 Task: Create Dashboard for Admission officer object.
Action: Mouse moved to (397, 77)
Screenshot: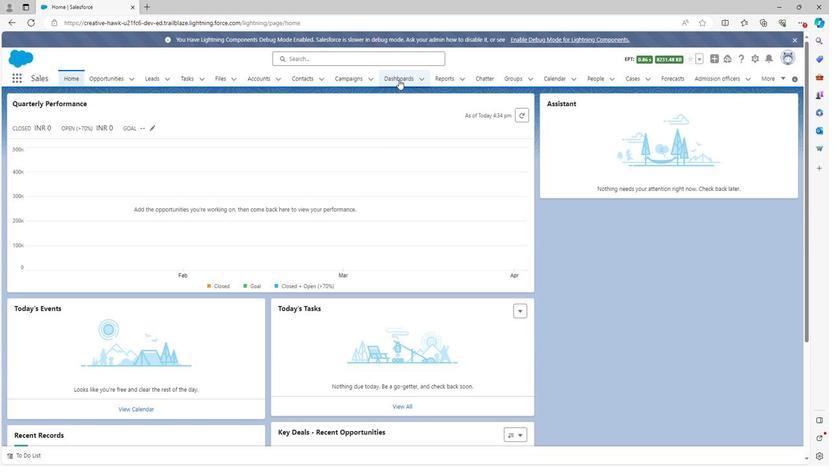 
Action: Mouse pressed left at (397, 77)
Screenshot: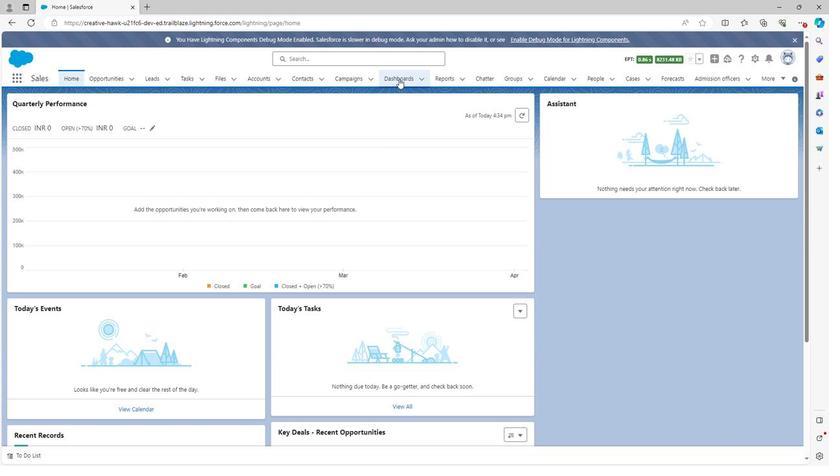 
Action: Mouse moved to (745, 114)
Screenshot: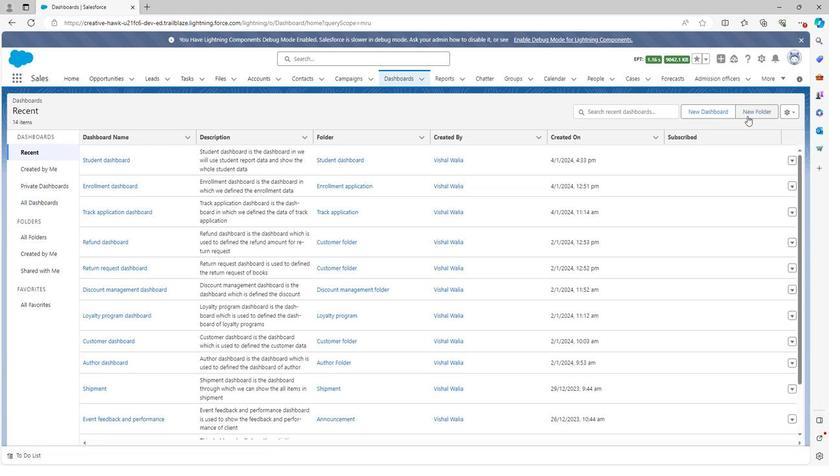 
Action: Mouse pressed left at (745, 114)
Screenshot: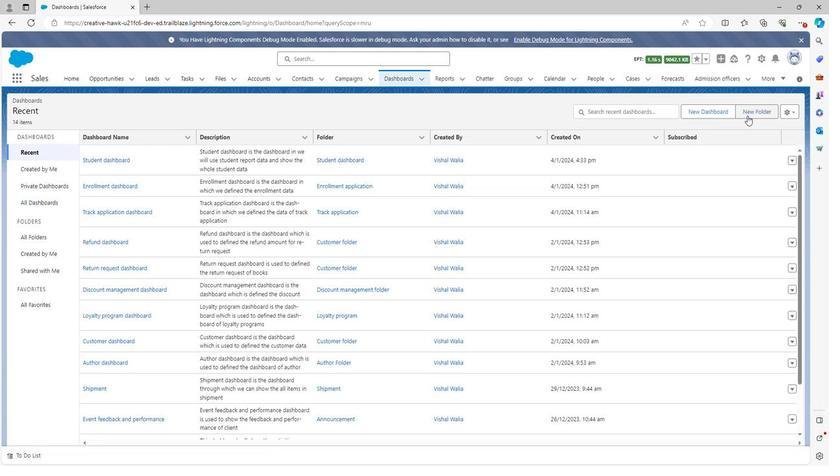 
Action: Mouse moved to (381, 222)
Screenshot: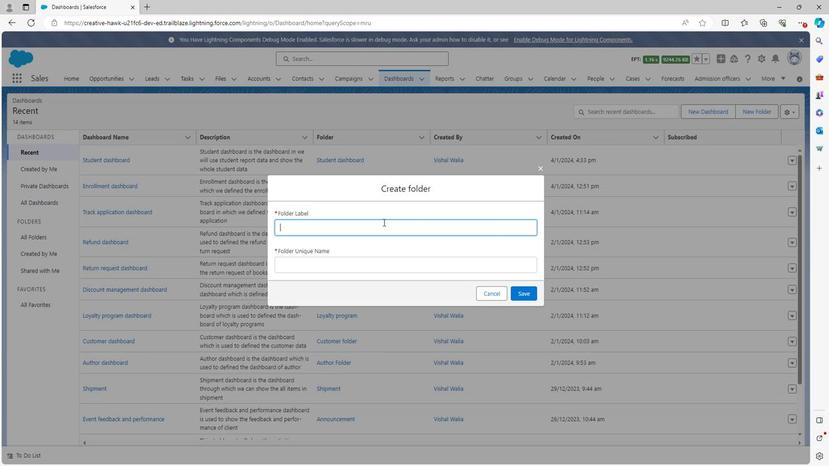 
Action: Key pressed <Key.shift>Admiss
Screenshot: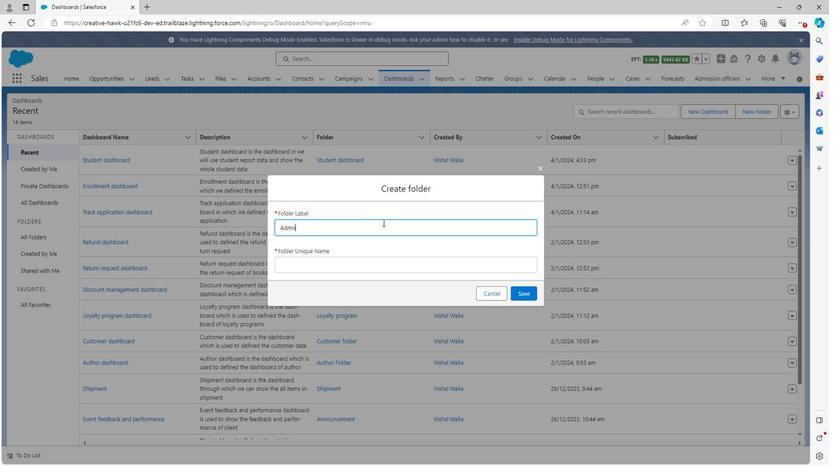 
Action: Mouse moved to (381, 222)
Screenshot: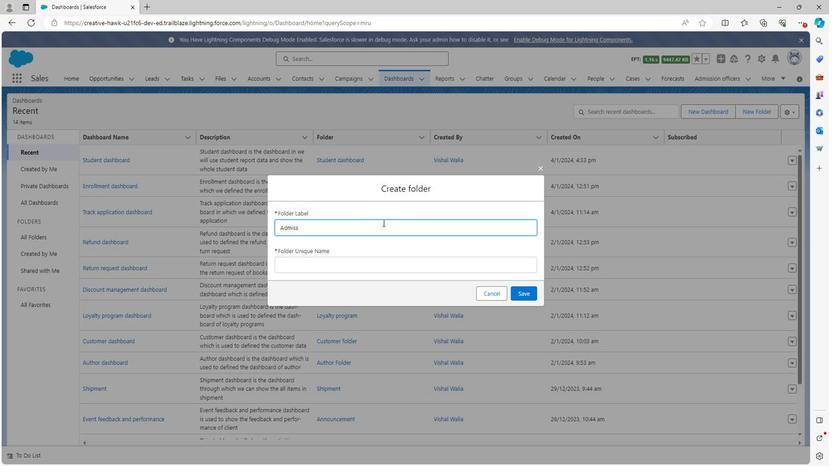 
Action: Key pressed i
Screenshot: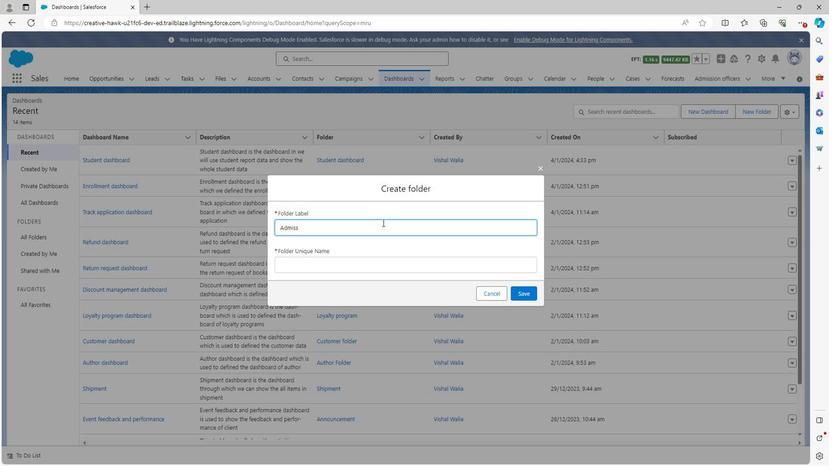 
Action: Mouse moved to (381, 222)
Screenshot: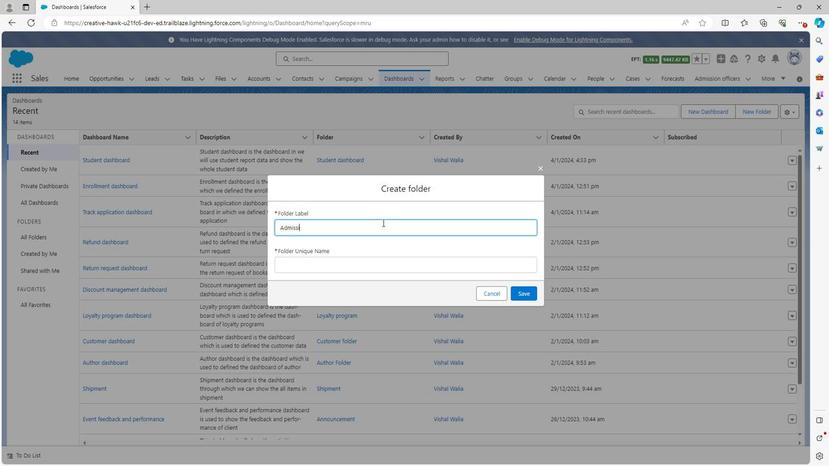 
Action: Key pressed o
Screenshot: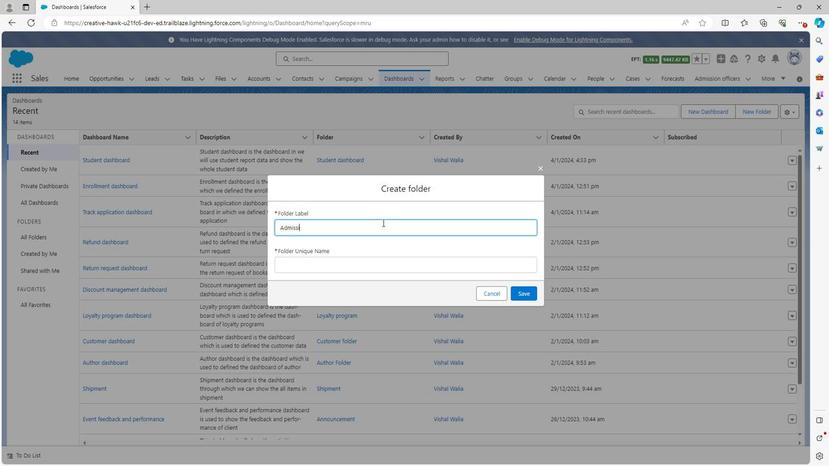 
Action: Mouse moved to (381, 221)
Screenshot: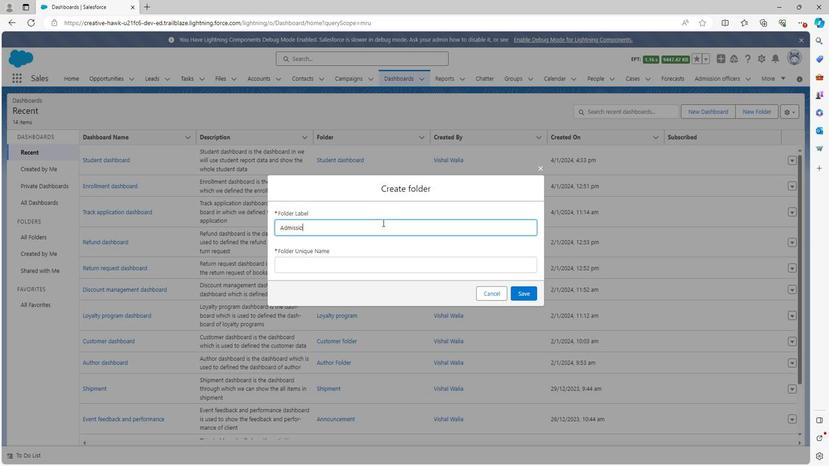 
Action: Key pressed n<Key.space>officer
Screenshot: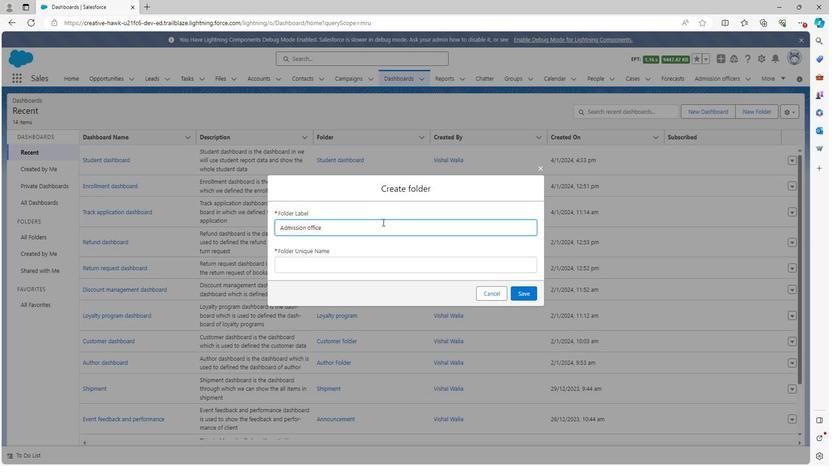 
Action: Mouse moved to (380, 220)
Screenshot: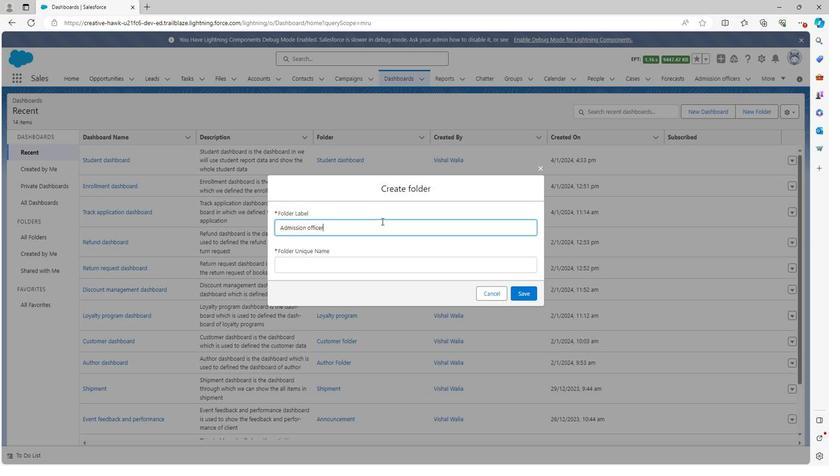 
Action: Key pressed <Key.space>folder
Screenshot: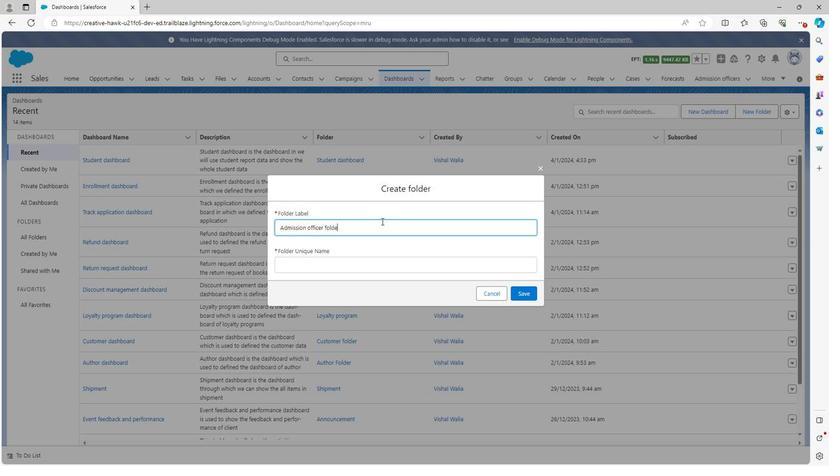
Action: Mouse moved to (353, 254)
Screenshot: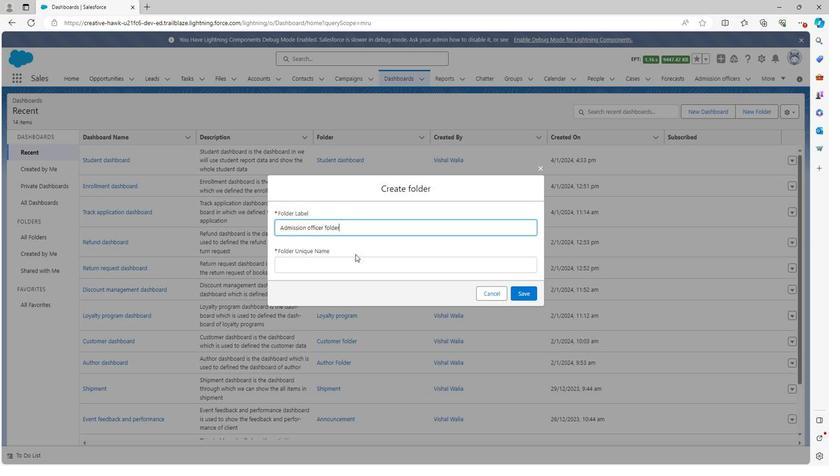 
Action: Mouse pressed left at (353, 254)
Screenshot: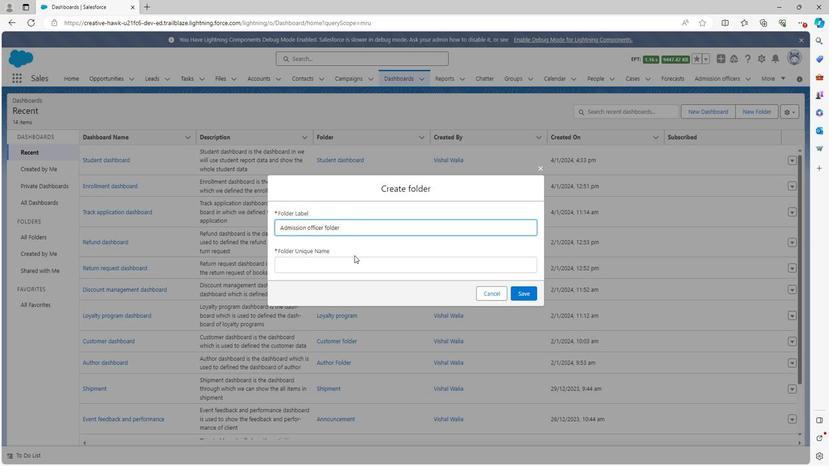 
Action: Mouse moved to (351, 263)
Screenshot: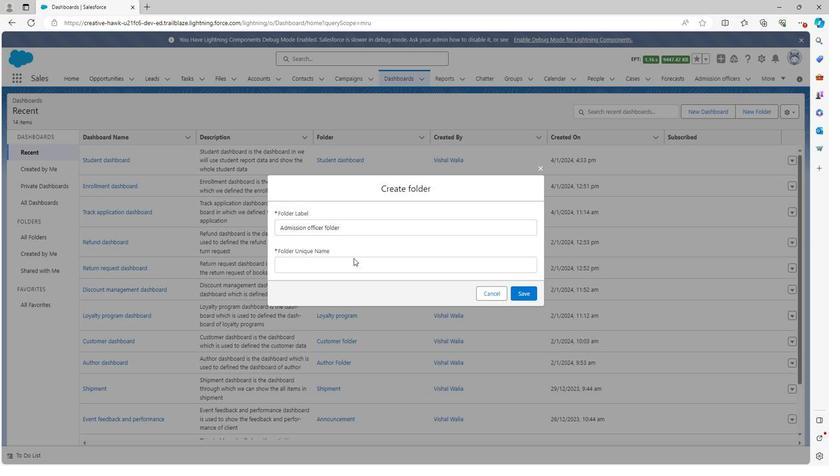 
Action: Mouse pressed left at (351, 263)
Screenshot: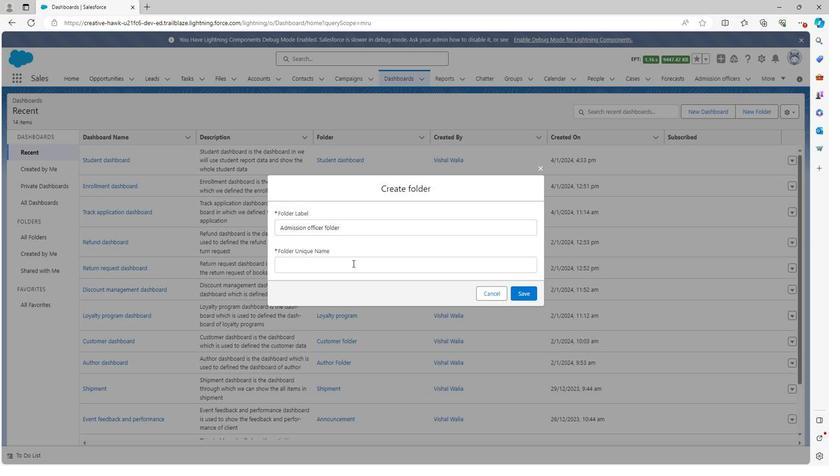 
Action: Mouse moved to (522, 296)
Screenshot: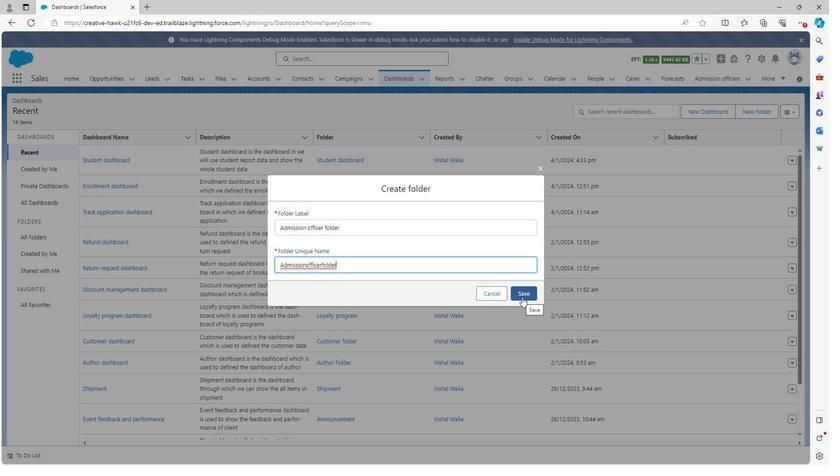 
Action: Mouse pressed left at (522, 296)
Screenshot: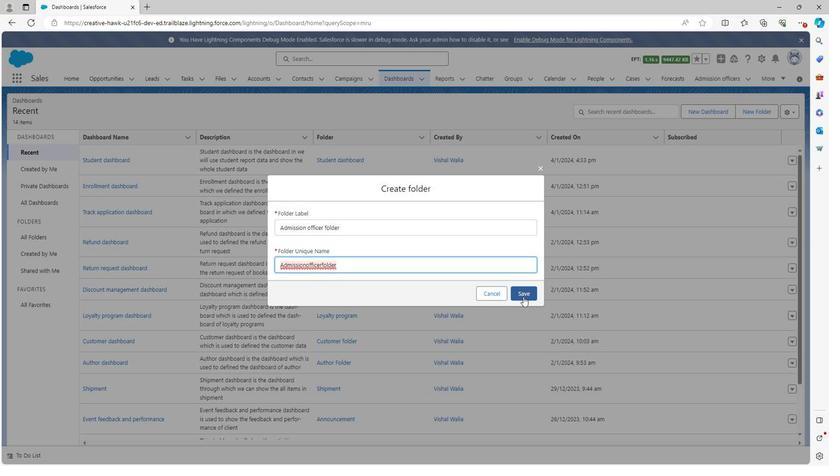 
Action: Mouse moved to (703, 110)
Screenshot: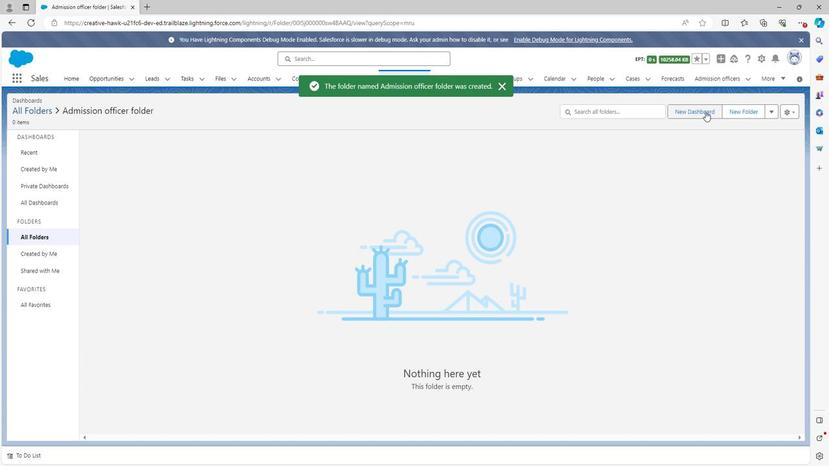 
Action: Mouse pressed left at (703, 110)
Screenshot: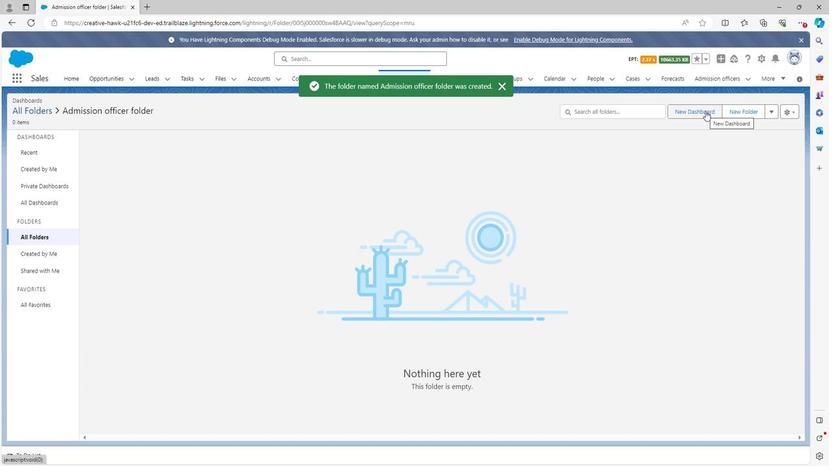 
Action: Mouse moved to (316, 230)
Screenshot: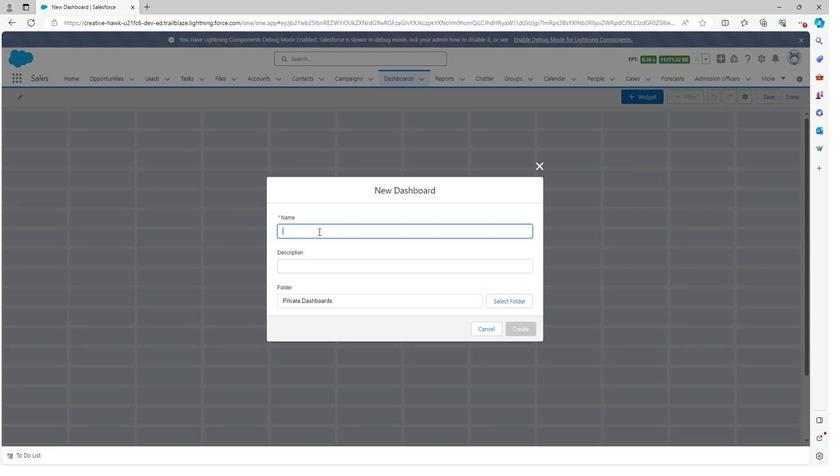 
Action: Mouse pressed left at (316, 230)
Screenshot: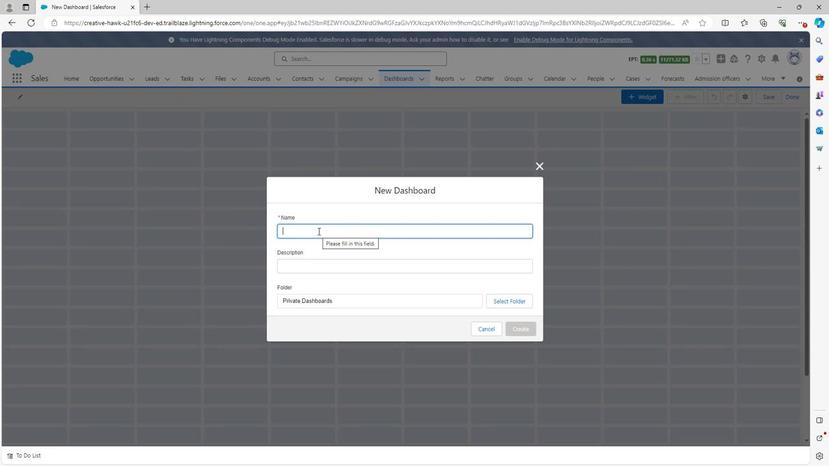 
Action: Mouse moved to (316, 230)
Screenshot: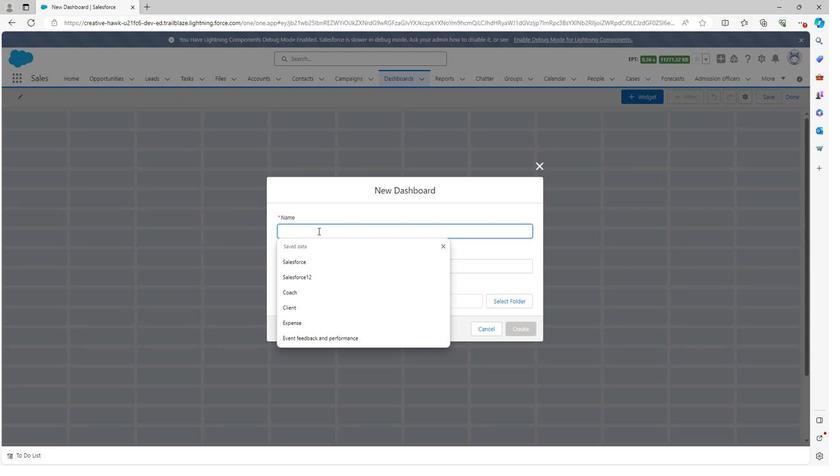 
Action: Key pressed <Key.shift>
Screenshot: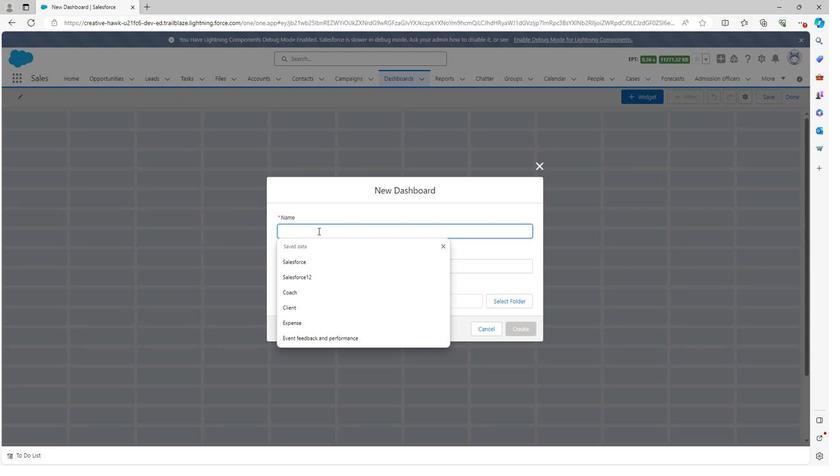 
Action: Mouse moved to (316, 229)
Screenshot: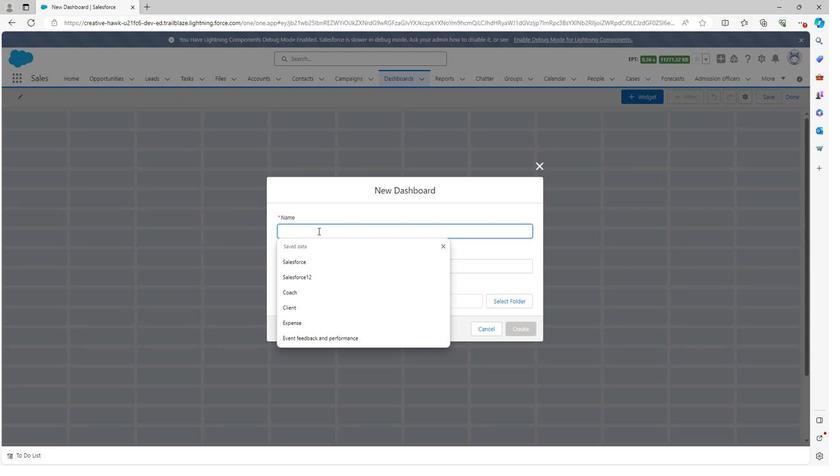 
Action: Key pressed A
Screenshot: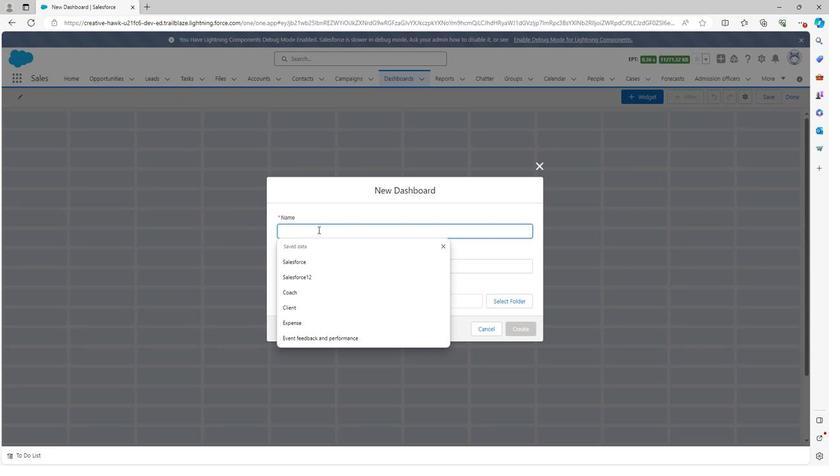 
Action: Mouse moved to (316, 228)
Screenshot: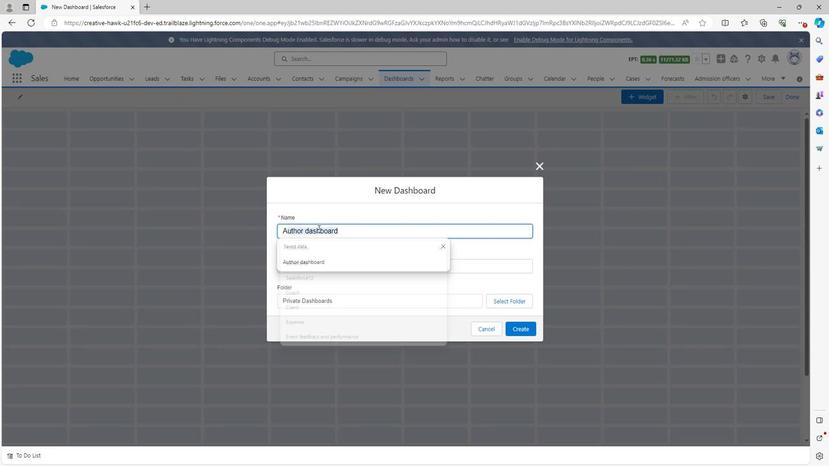 
Action: Key pressed dmissio
Screenshot: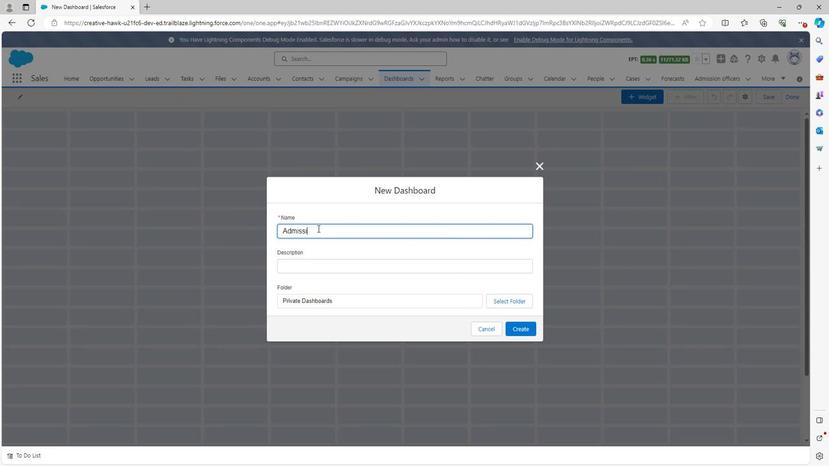 
Action: Mouse moved to (316, 226)
Screenshot: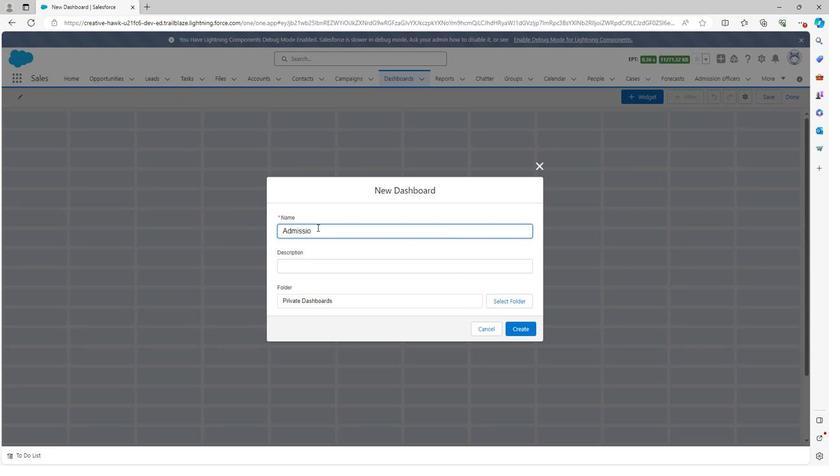
Action: Key pressed n<Key.space>officer<Key.space>
Screenshot: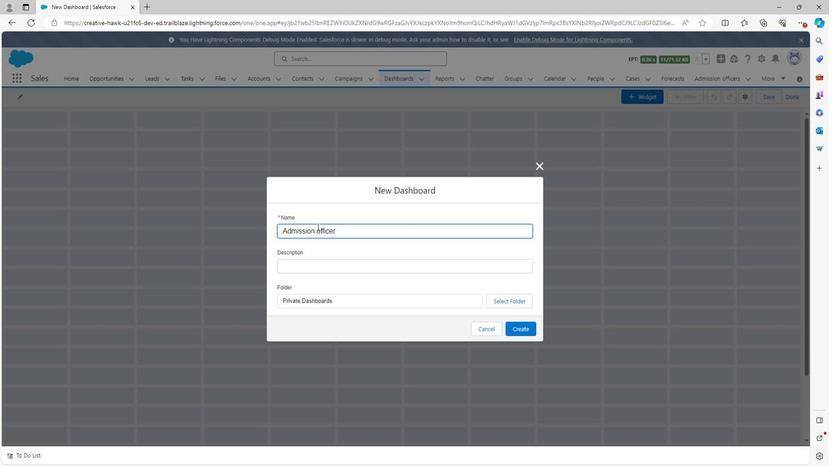
Action: Mouse moved to (314, 228)
Screenshot: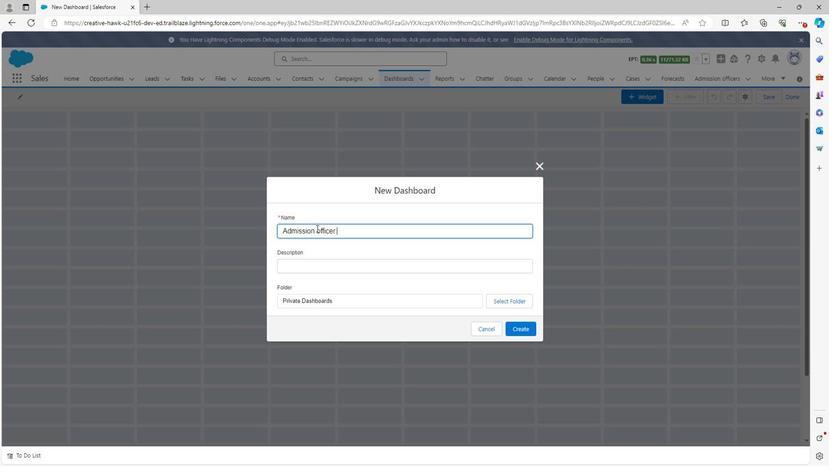 
Action: Key pressed dashbo
Screenshot: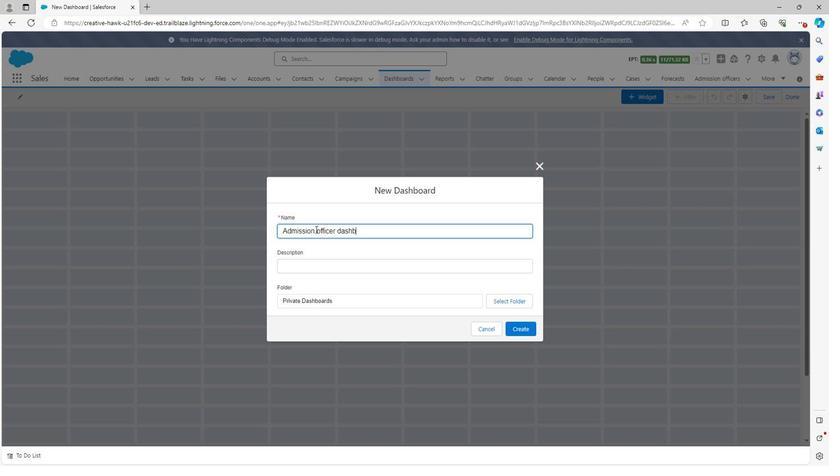 
Action: Mouse moved to (312, 226)
Screenshot: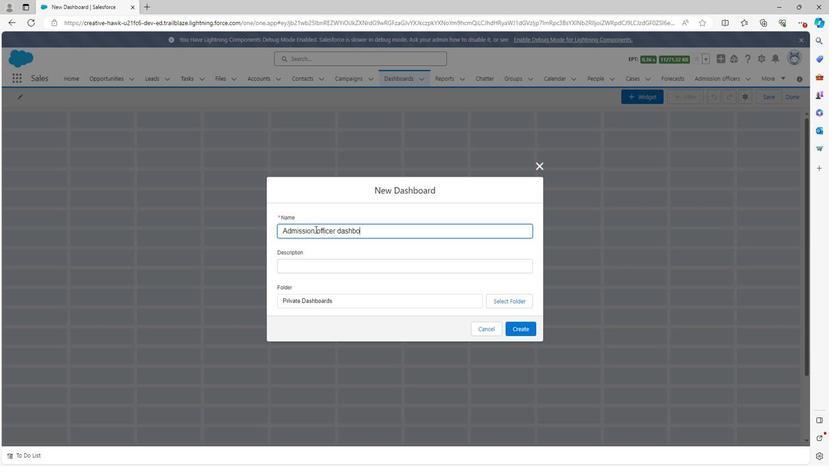 
Action: Key pressed ard
Screenshot: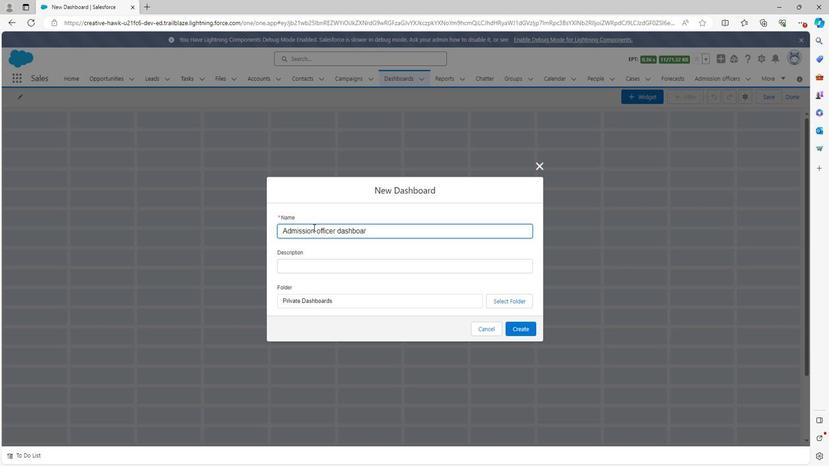 
Action: Mouse moved to (351, 267)
Screenshot: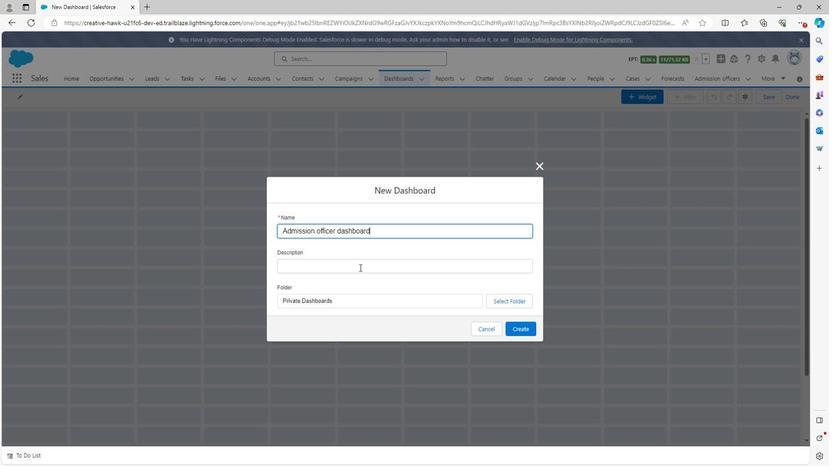 
Action: Mouse pressed left at (351, 267)
Screenshot: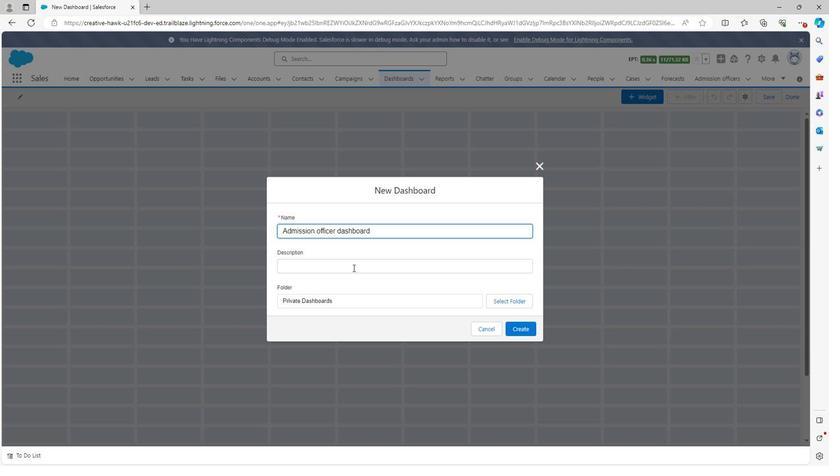 
Action: Mouse moved to (353, 265)
Screenshot: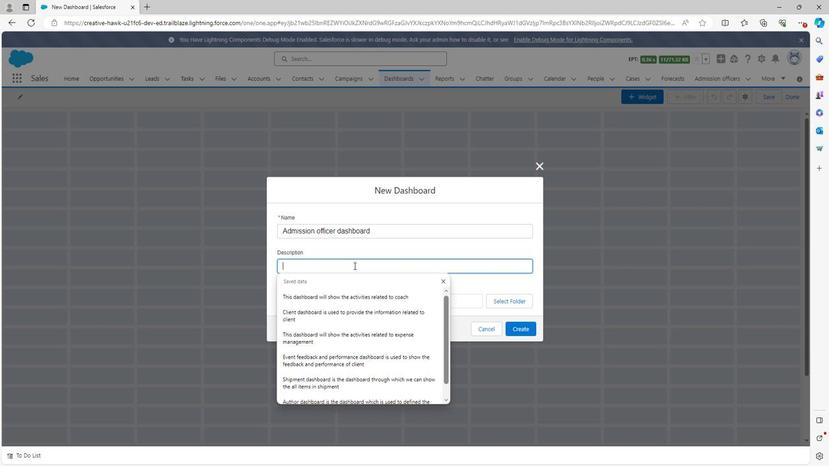 
Action: Key pressed <Key.shift>
Screenshot: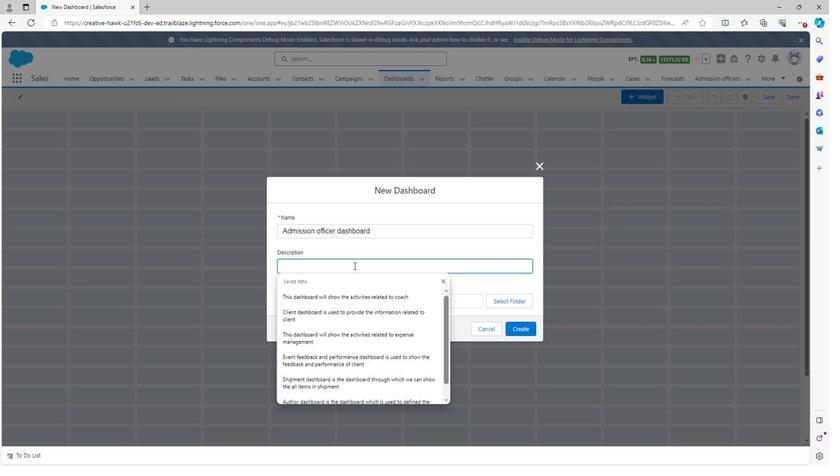 
Action: Mouse moved to (353, 265)
Screenshot: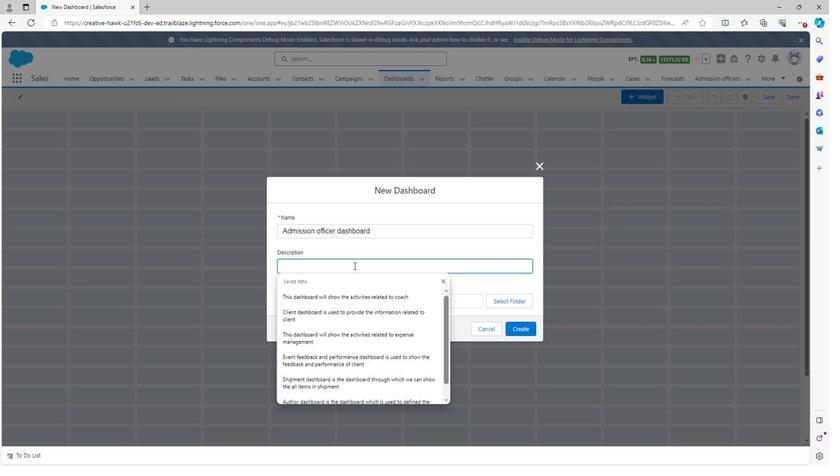 
Action: Key pressed Ad
Screenshot: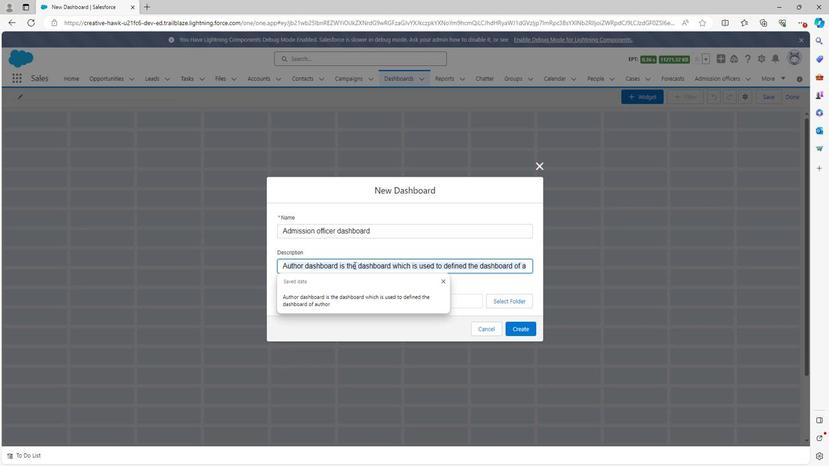 
Action: Mouse moved to (353, 263)
Screenshot: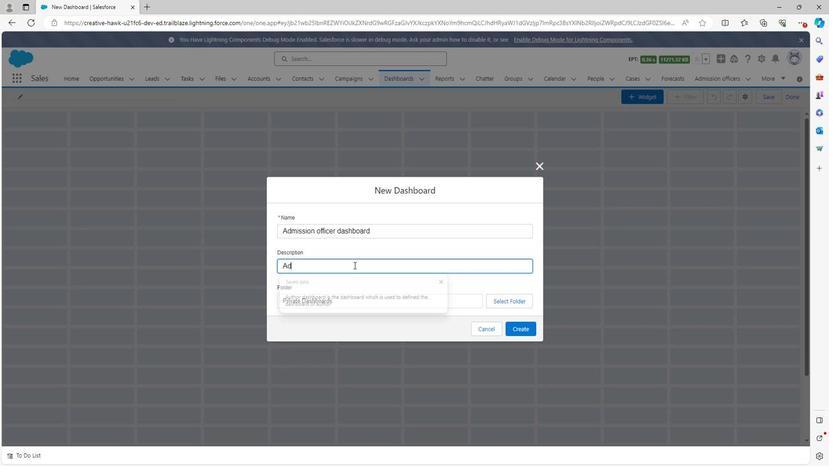 
Action: Key pressed mission<Key.space>officer<Key.space>dashb
Screenshot: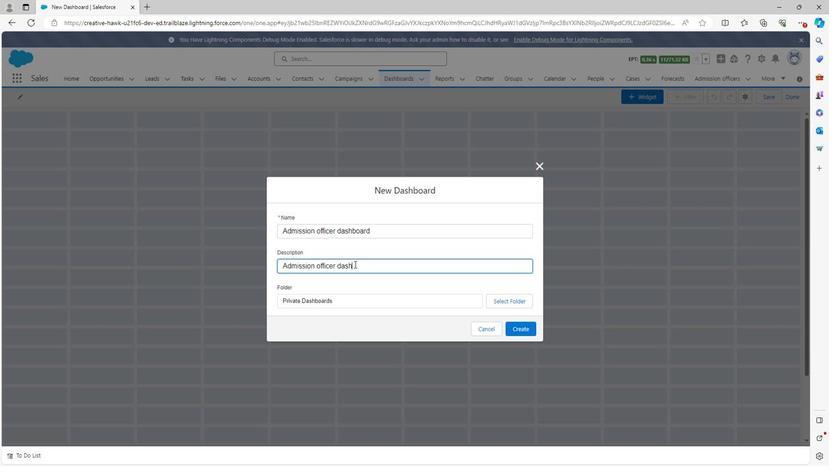 
Action: Mouse moved to (353, 263)
Screenshot: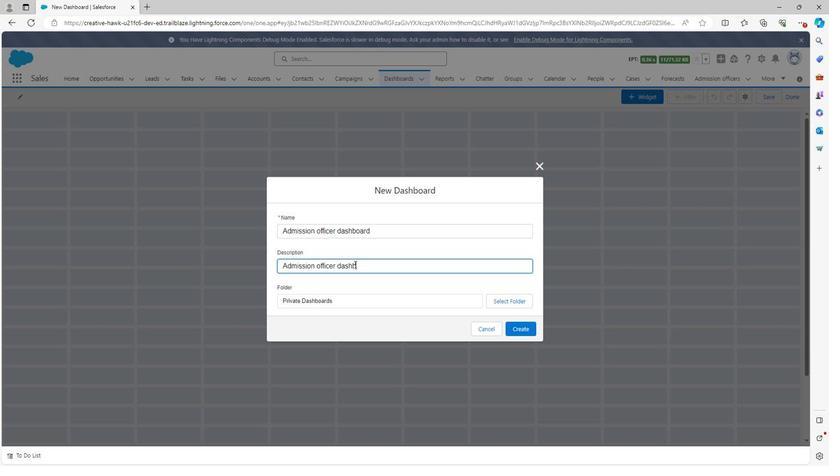 
Action: Key pressed o
Screenshot: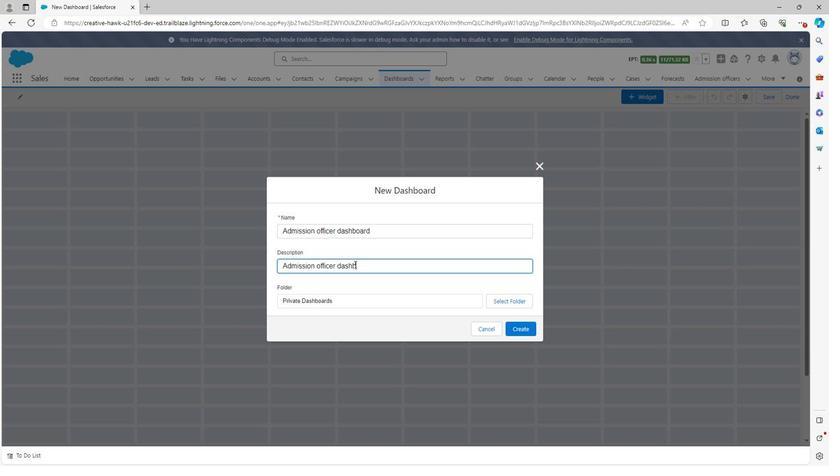 
Action: Mouse moved to (353, 263)
Screenshot: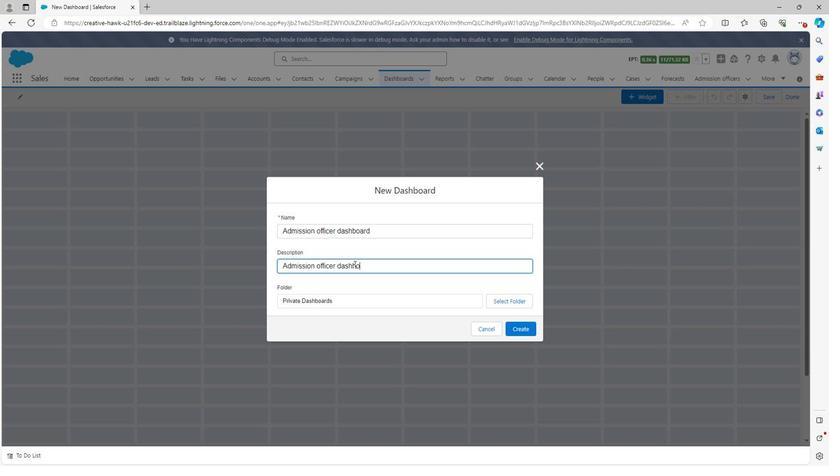 
Action: Key pressed ard<Key.space>is<Key.space>th
Screenshot: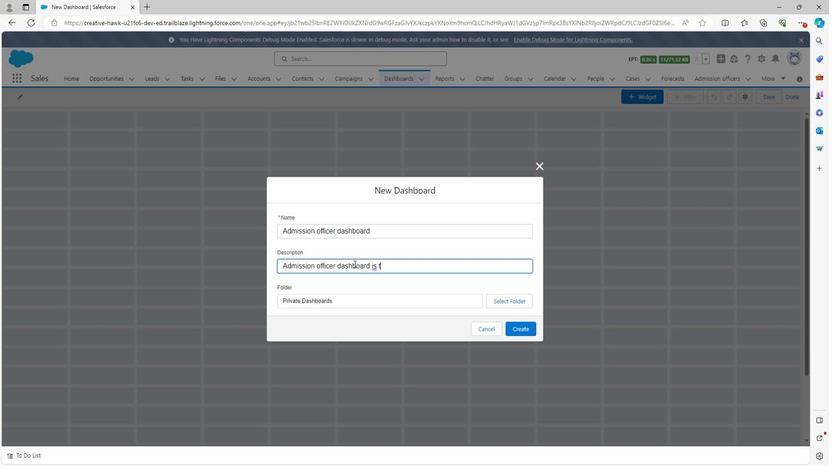 
Action: Mouse moved to (353, 263)
Screenshot: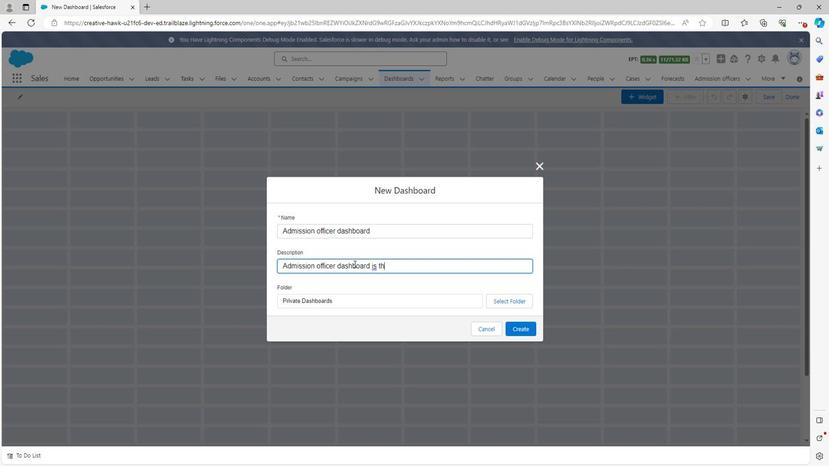 
Action: Key pressed e<Key.space>dashboard<Key.space>through<Key.space>which<Key.space>we<Key.space>show<Key.space>admission<Key.space>officer<Key.space>data<Key.space>in<Key.space>dashboard
Screenshot: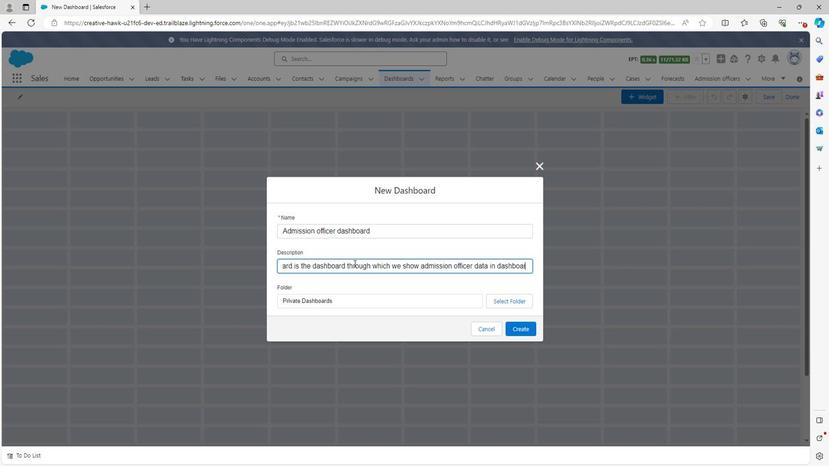 
Action: Mouse moved to (514, 297)
Screenshot: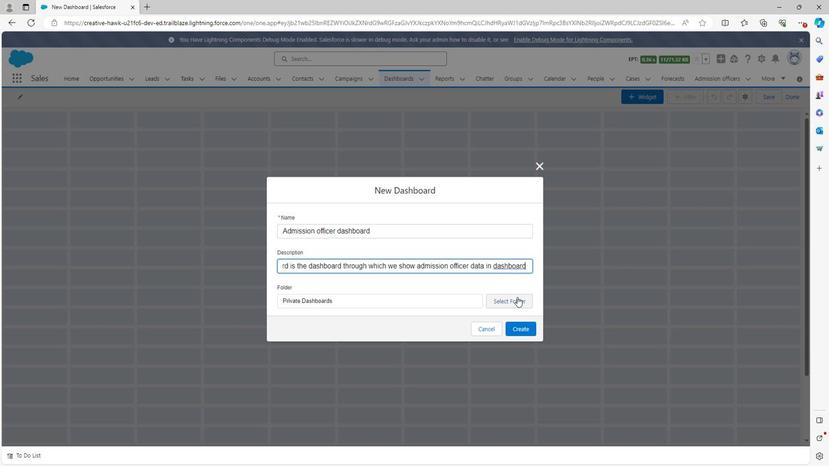 
Action: Mouse pressed left at (514, 297)
Screenshot: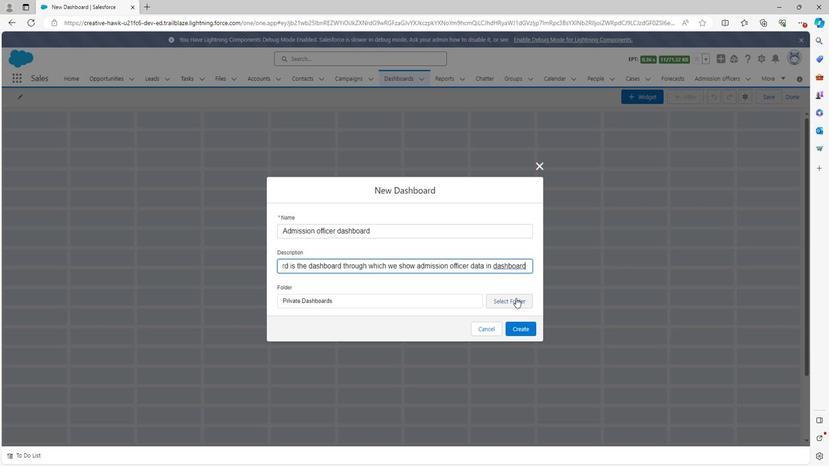 
Action: Mouse moved to (438, 135)
Screenshot: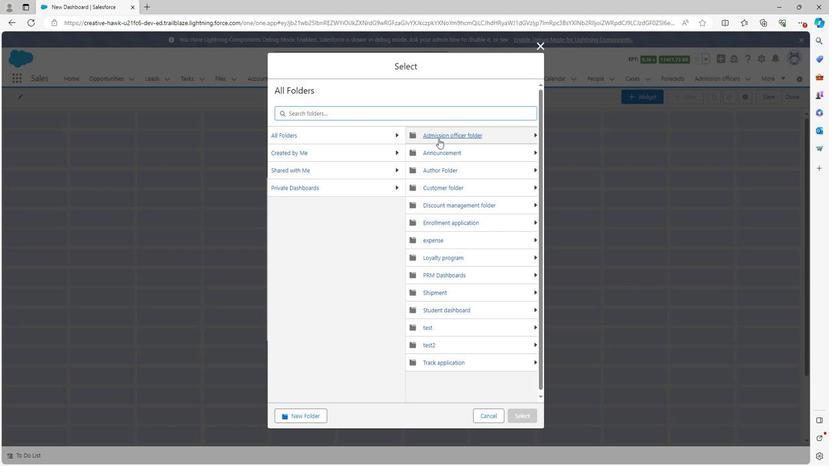 
Action: Mouse pressed left at (438, 135)
Screenshot: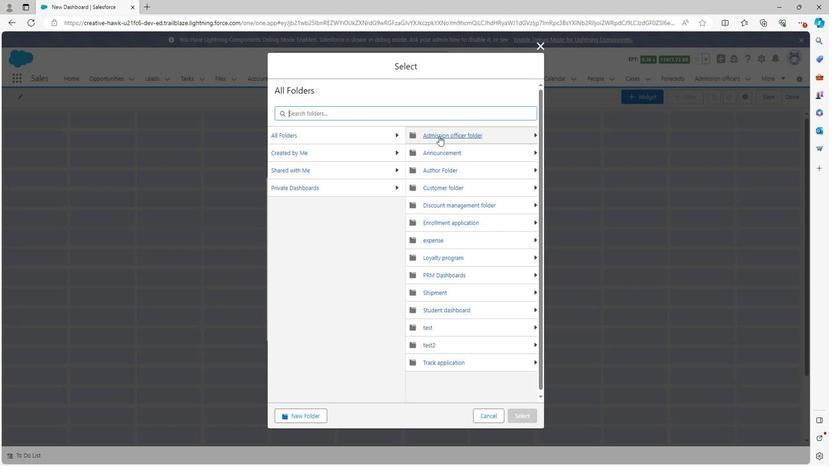 
Action: Mouse moved to (518, 417)
Screenshot: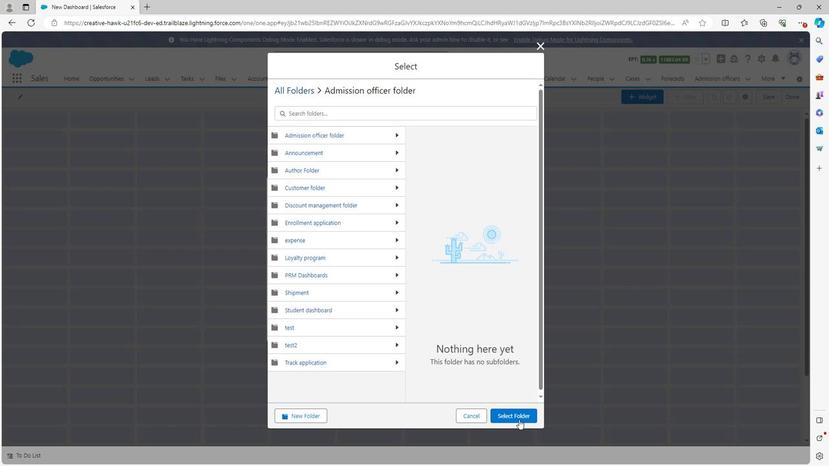 
Action: Mouse pressed left at (518, 417)
Screenshot: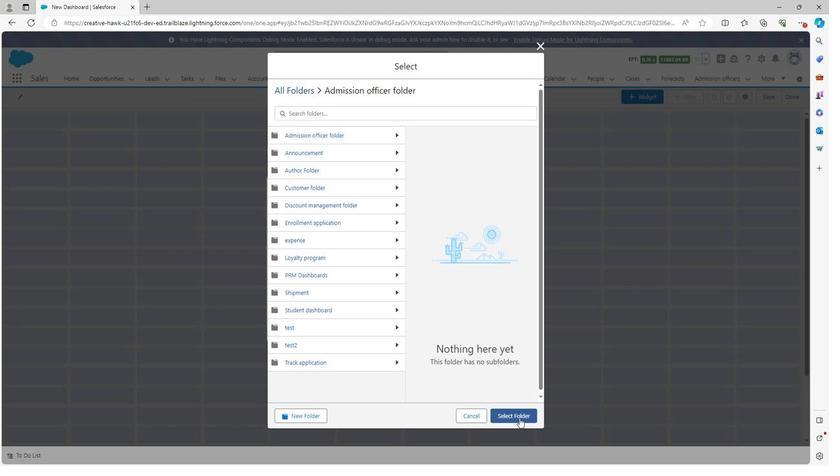 
Action: Mouse moved to (519, 325)
Screenshot: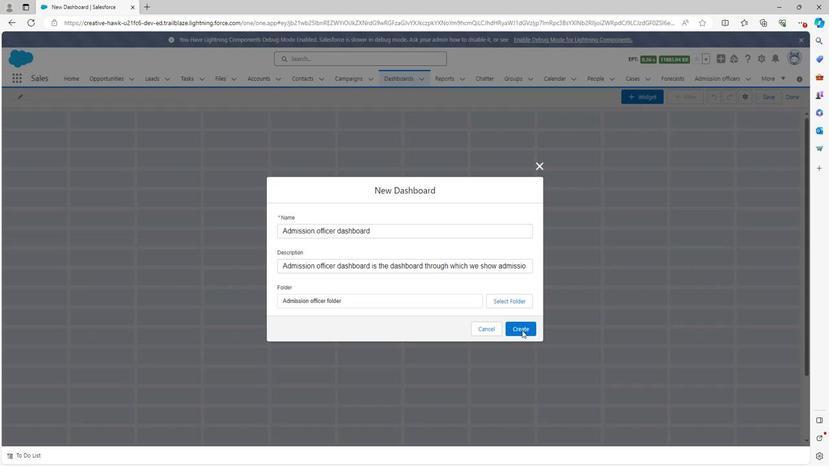 
Action: Mouse pressed left at (519, 325)
Screenshot: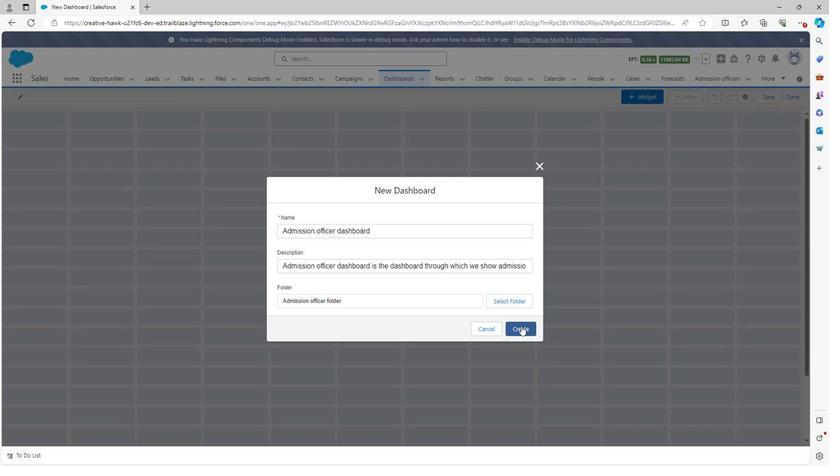 
Action: Mouse moved to (622, 99)
Screenshot: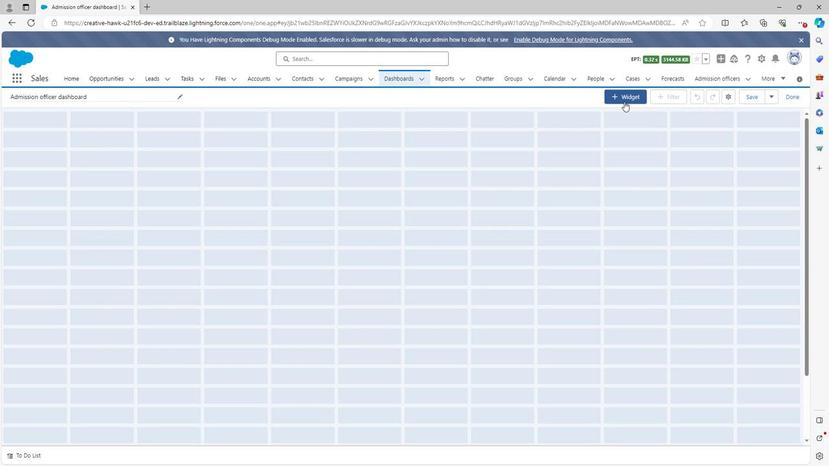 
Action: Mouse pressed left at (622, 99)
Screenshot: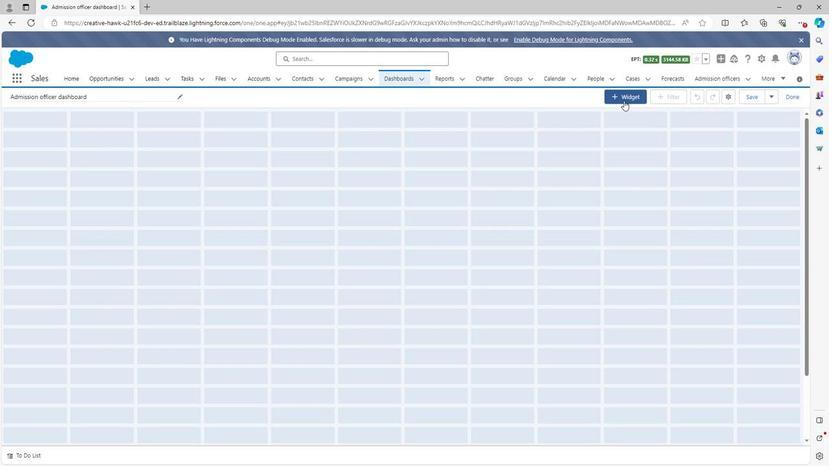 
Action: Mouse moved to (617, 112)
Screenshot: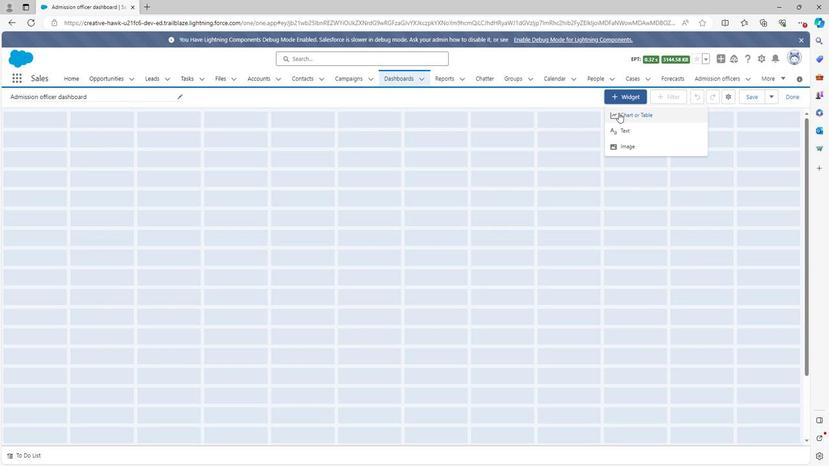 
Action: Mouse pressed left at (617, 112)
Screenshot: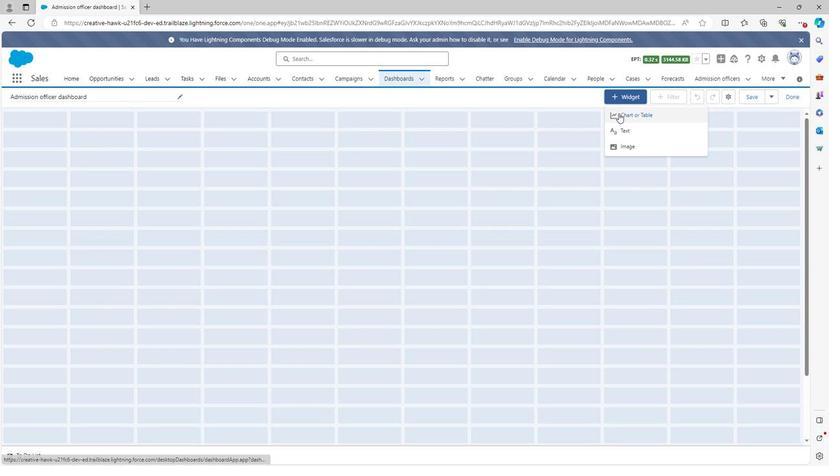 
Action: Mouse moved to (224, 208)
Screenshot: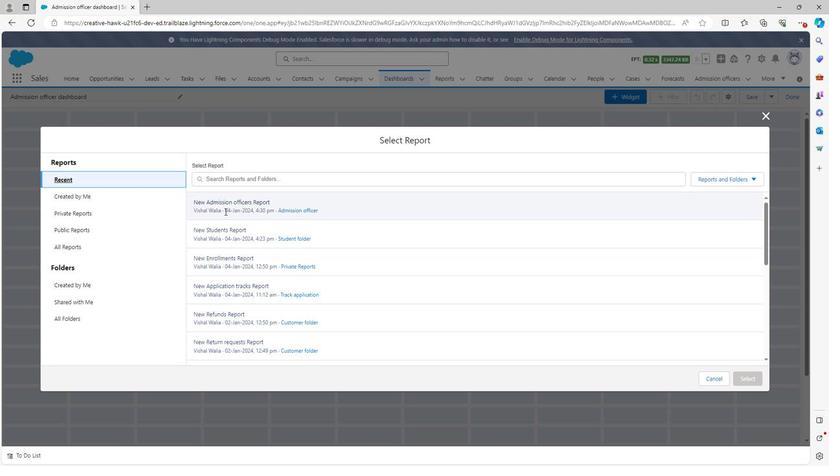 
Action: Mouse pressed left at (224, 208)
Screenshot: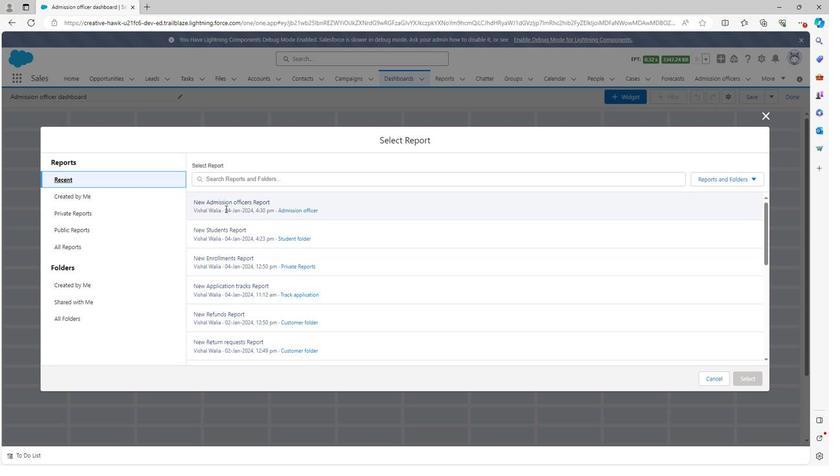 
Action: Mouse moved to (741, 379)
Screenshot: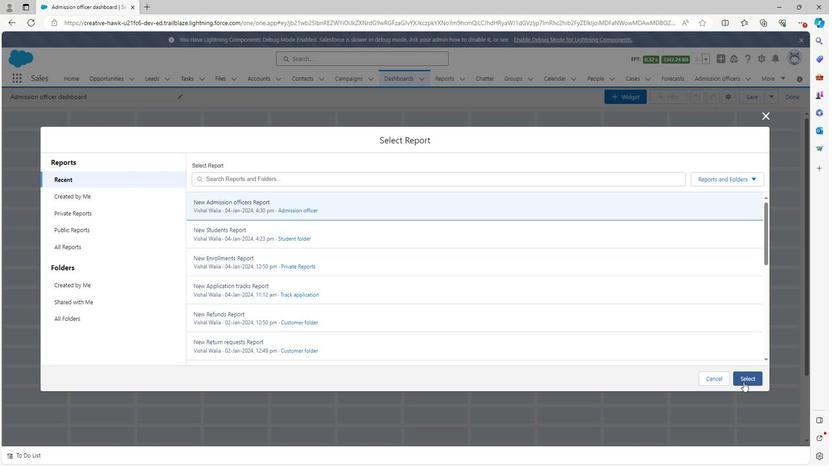 
Action: Mouse pressed left at (741, 379)
Screenshot: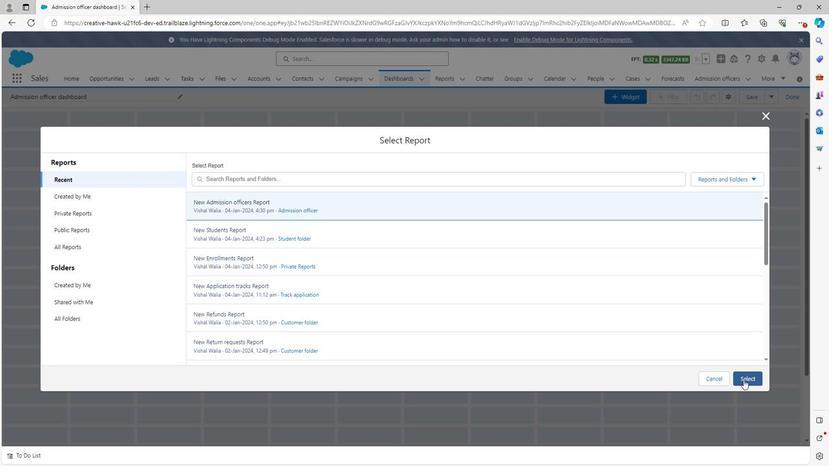 
Action: Mouse moved to (544, 399)
Screenshot: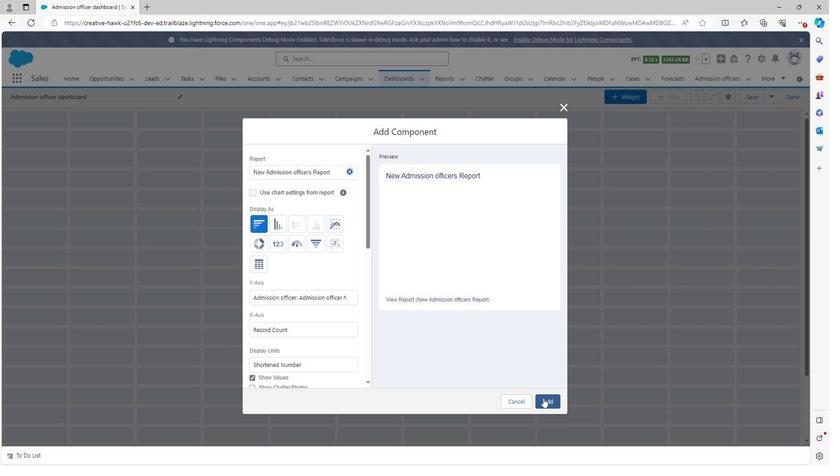 
Action: Mouse pressed left at (544, 399)
Screenshot: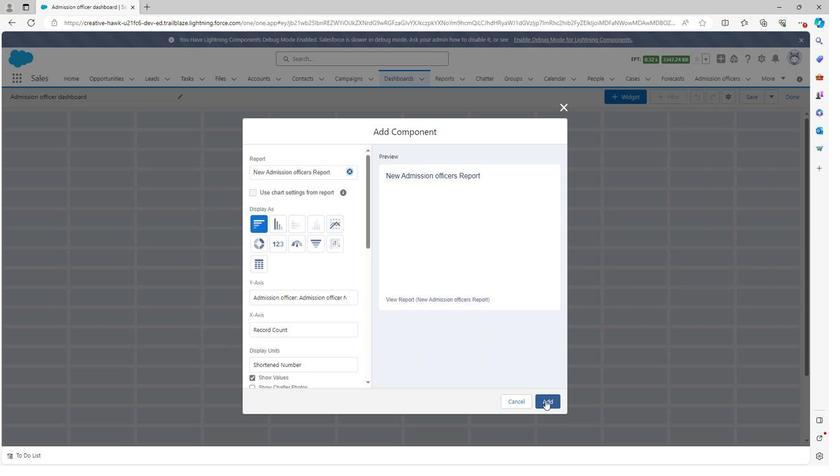 
Action: Mouse moved to (265, 262)
Screenshot: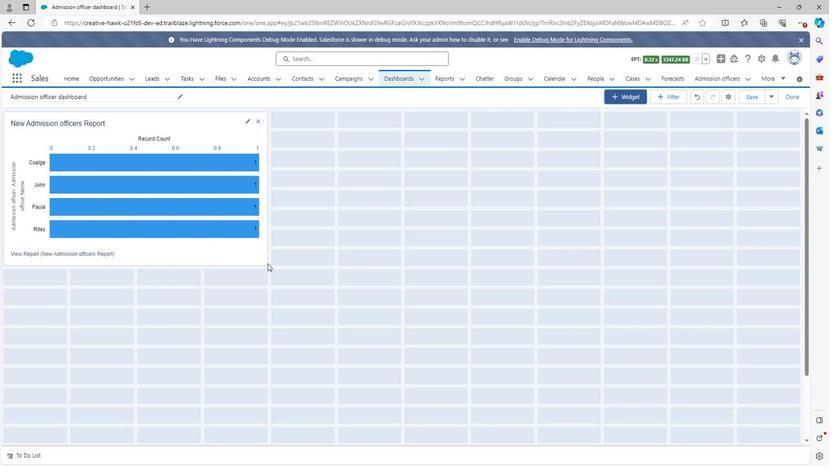 
Action: Mouse pressed left at (265, 262)
Screenshot: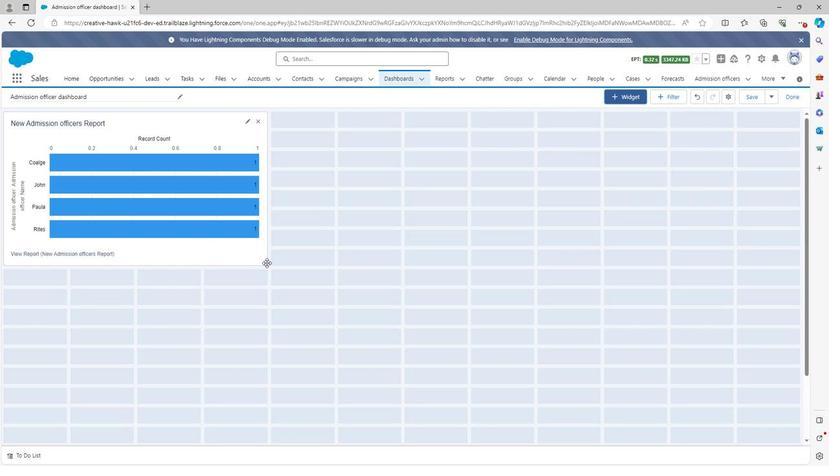 
Action: Mouse moved to (266, 265)
Screenshot: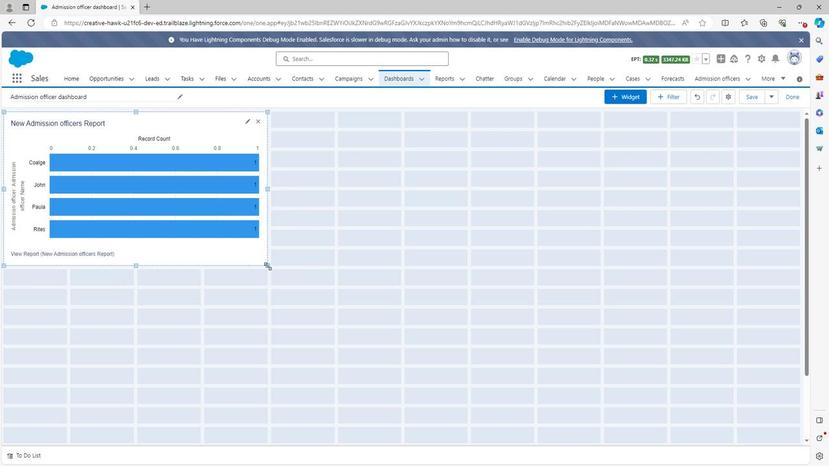 
Action: Mouse pressed left at (266, 265)
Screenshot: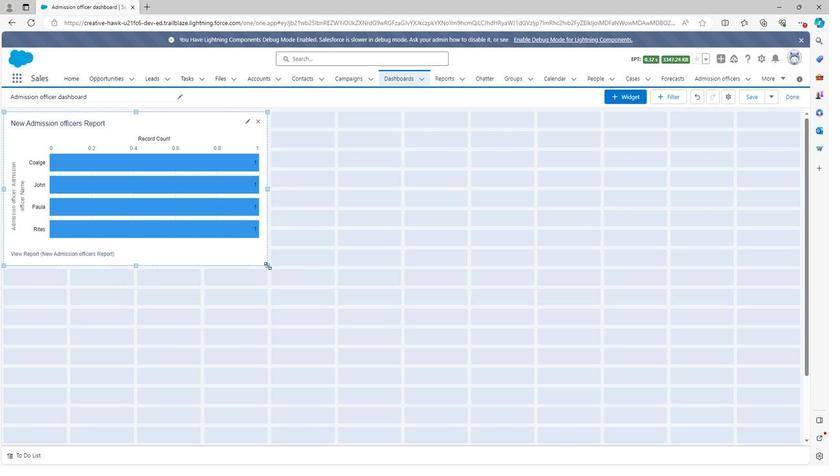 
Action: Mouse moved to (769, 95)
Screenshot: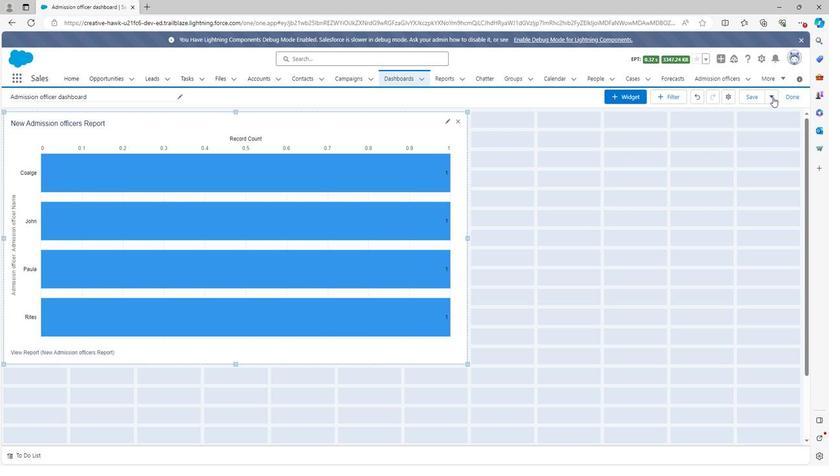 
Action: Mouse pressed left at (769, 95)
Screenshot: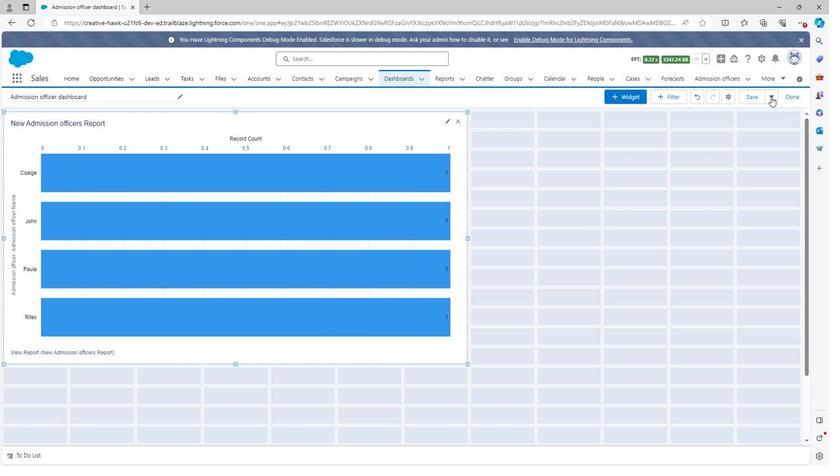 
Action: Mouse moved to (791, 95)
Screenshot: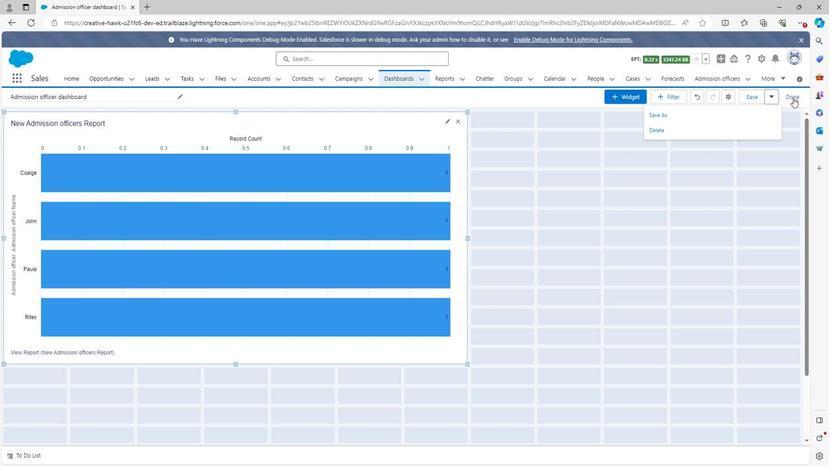 
Action: Mouse pressed left at (791, 95)
Screenshot: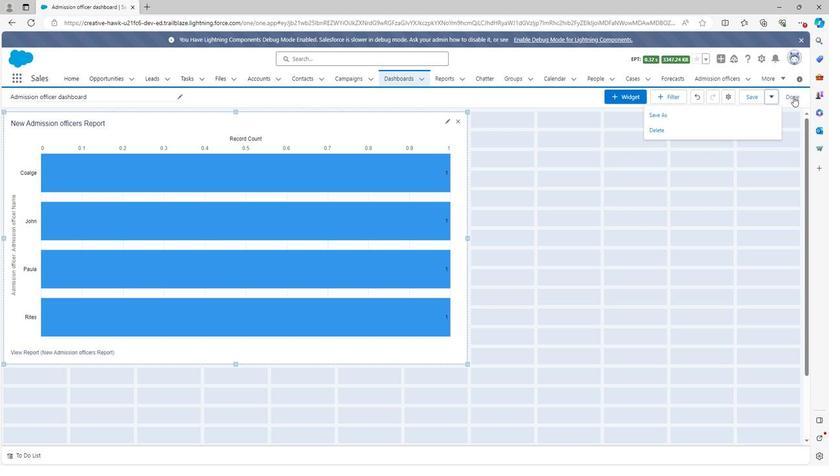 
Action: Mouse moved to (526, 290)
Screenshot: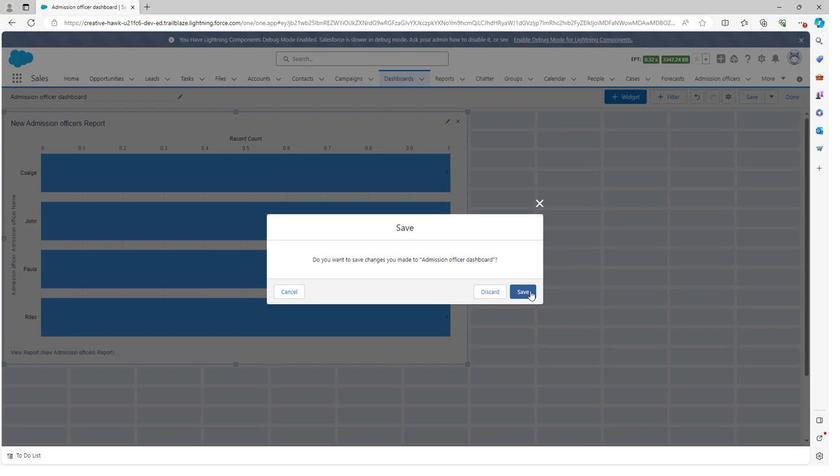 
Action: Mouse pressed left at (526, 290)
Screenshot: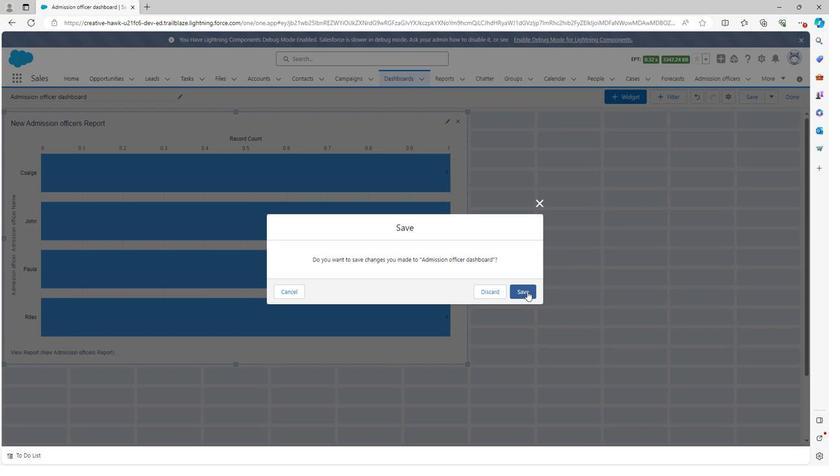 
Action: Mouse moved to (396, 77)
Screenshot: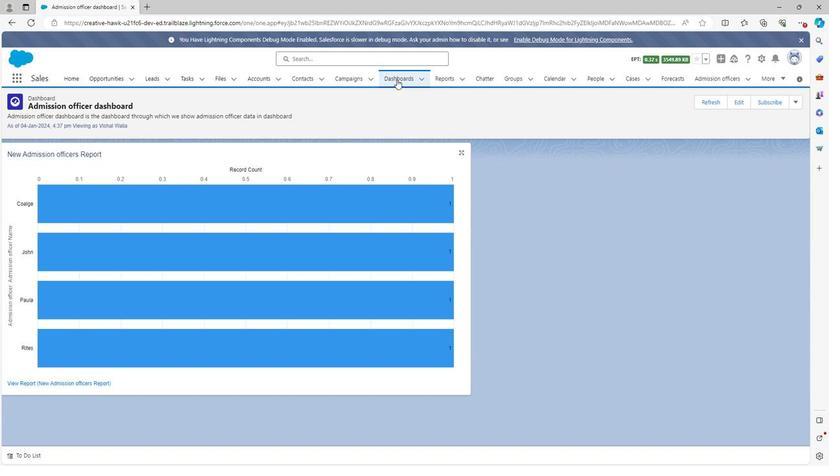 
Action: Mouse pressed left at (396, 77)
Screenshot: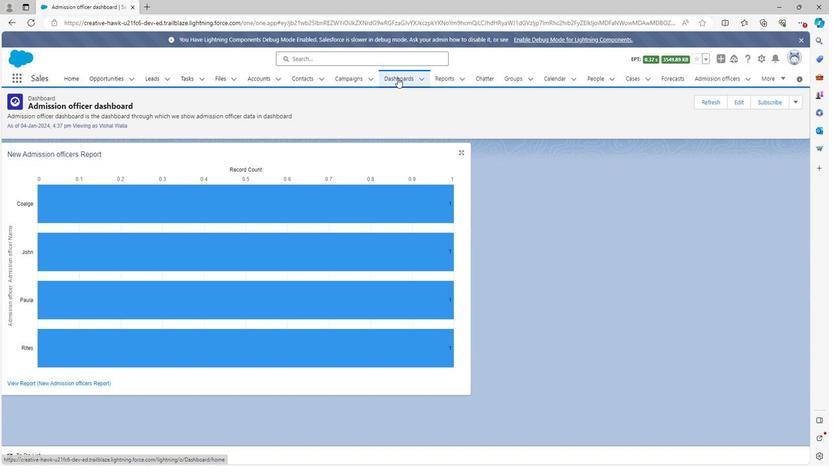 
Action: Mouse moved to (107, 159)
Screenshot: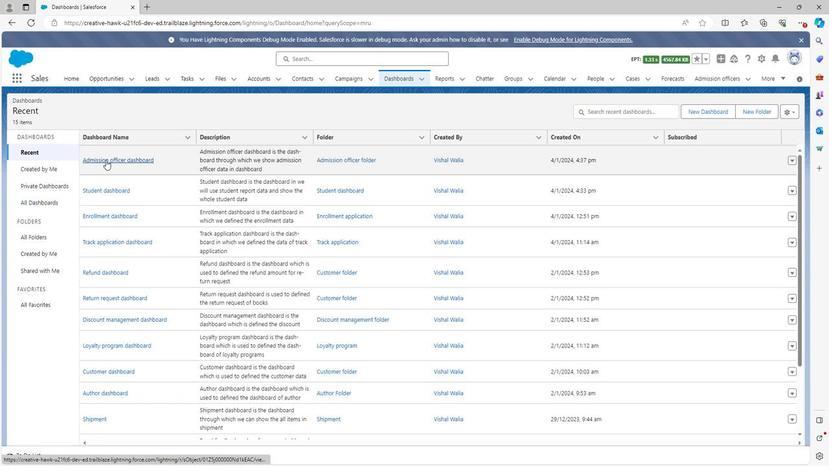
Action: Mouse pressed left at (107, 159)
Screenshot: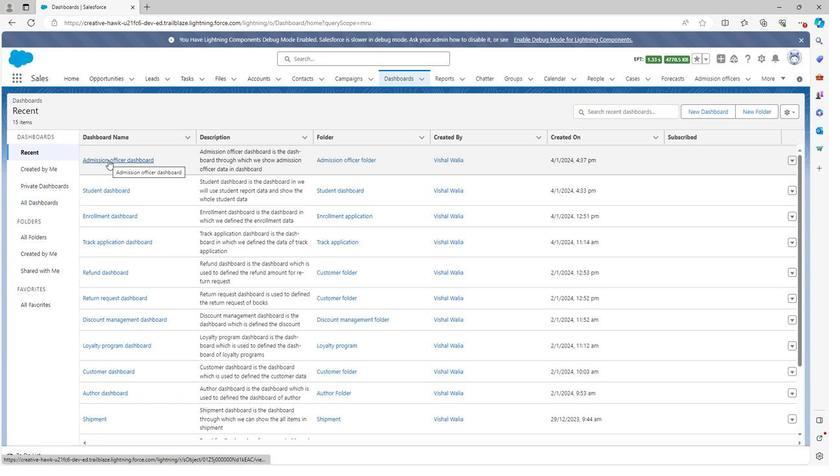 
Action: Mouse moved to (182, 252)
Screenshot: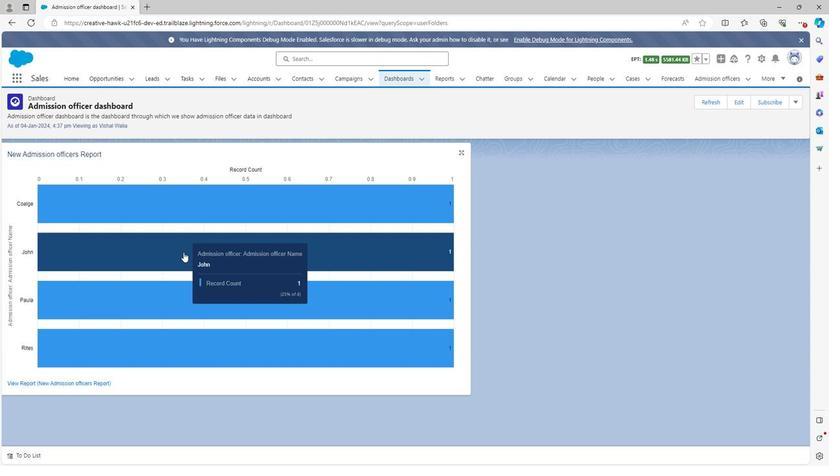 
